 Task: View debuggers extensions.
Action: Mouse moved to (4, 564)
Screenshot: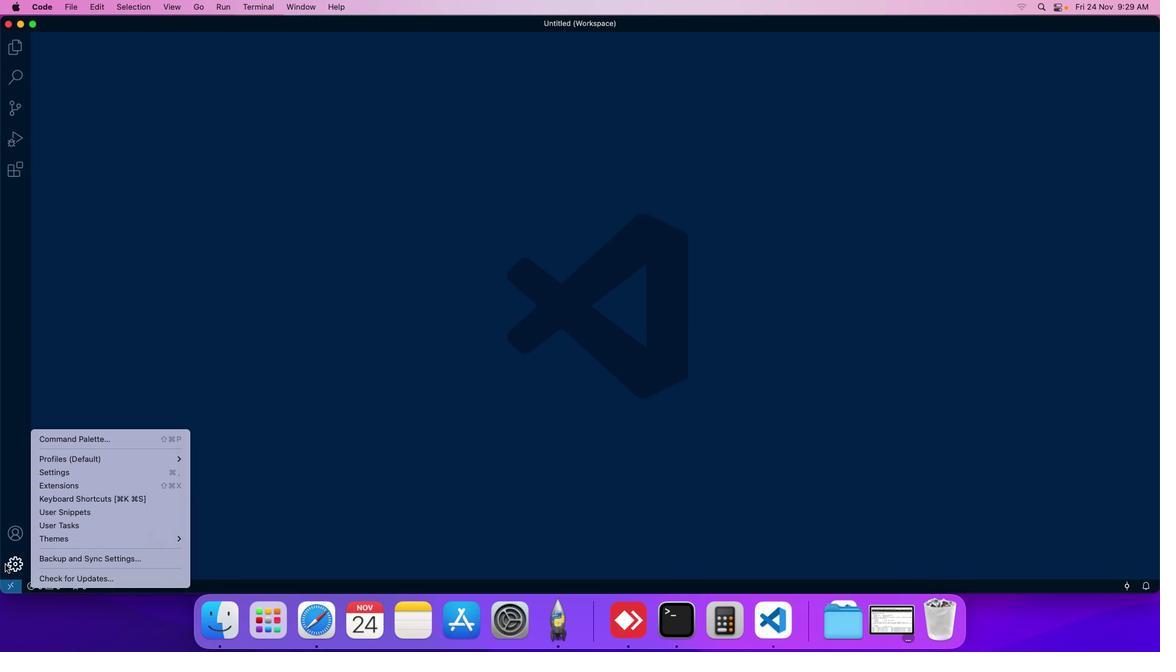 
Action: Mouse pressed left at (4, 564)
Screenshot: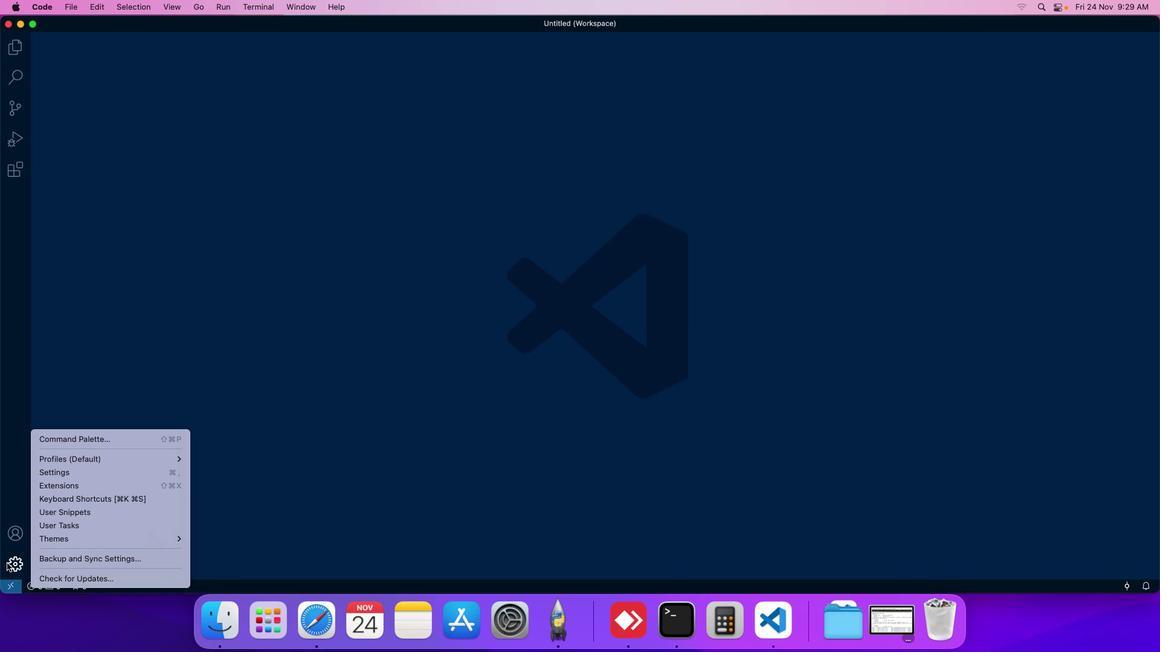 
Action: Mouse moved to (63, 487)
Screenshot: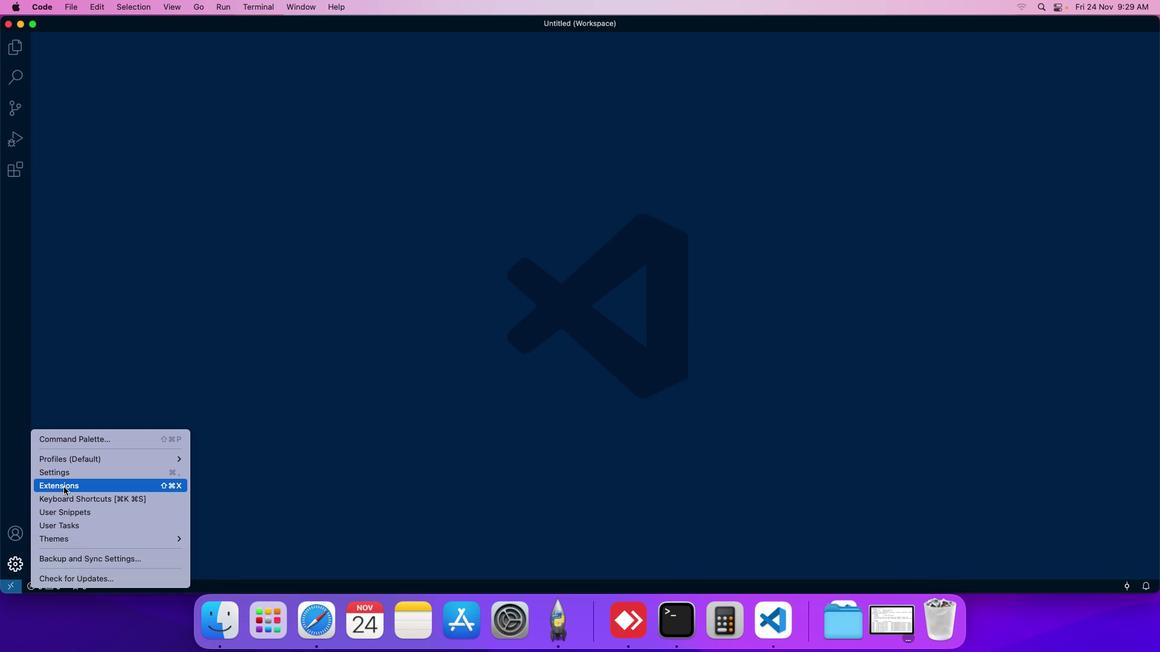 
Action: Mouse pressed left at (63, 487)
Screenshot: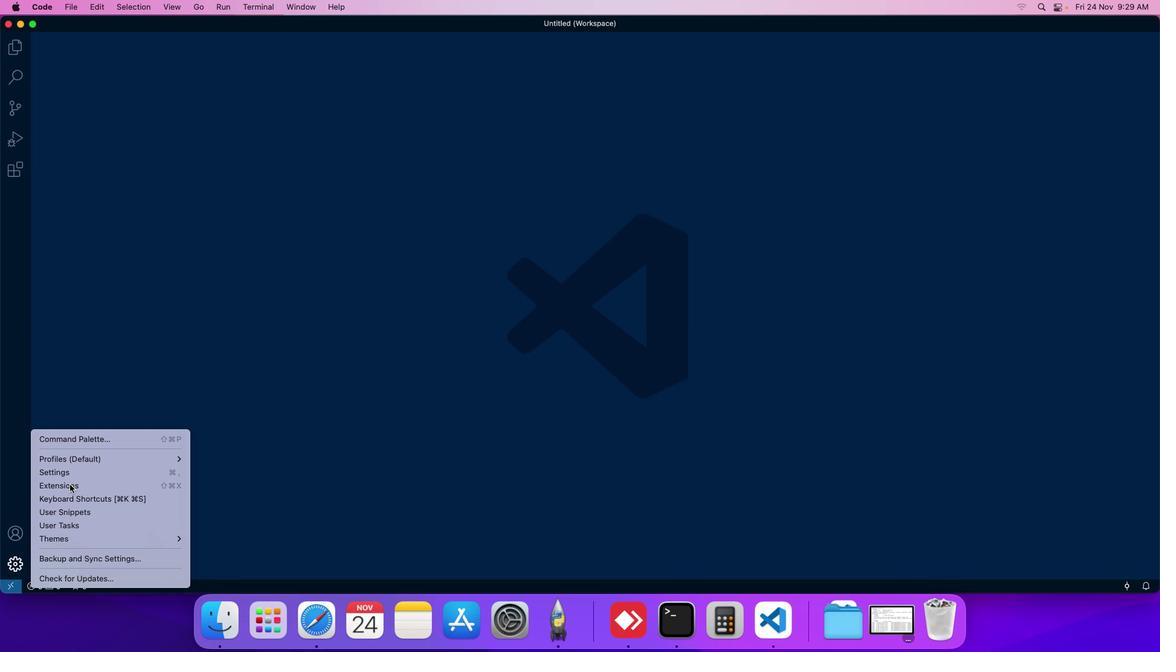 
Action: Mouse moved to (129, 46)
Screenshot: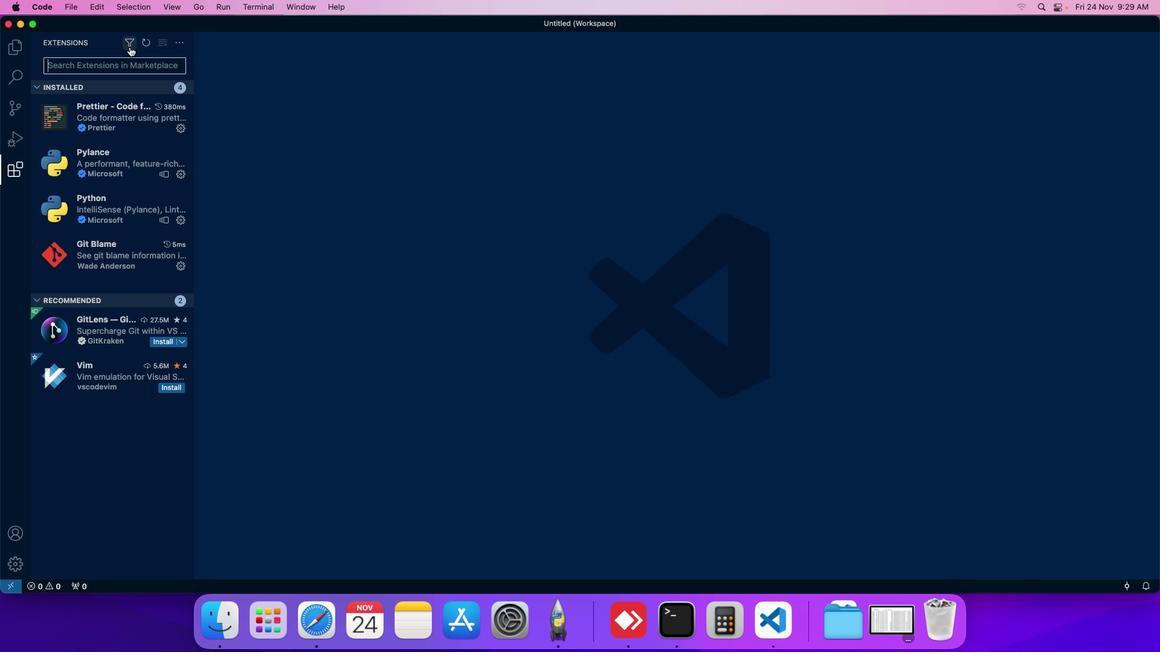 
Action: Mouse pressed left at (129, 46)
Screenshot: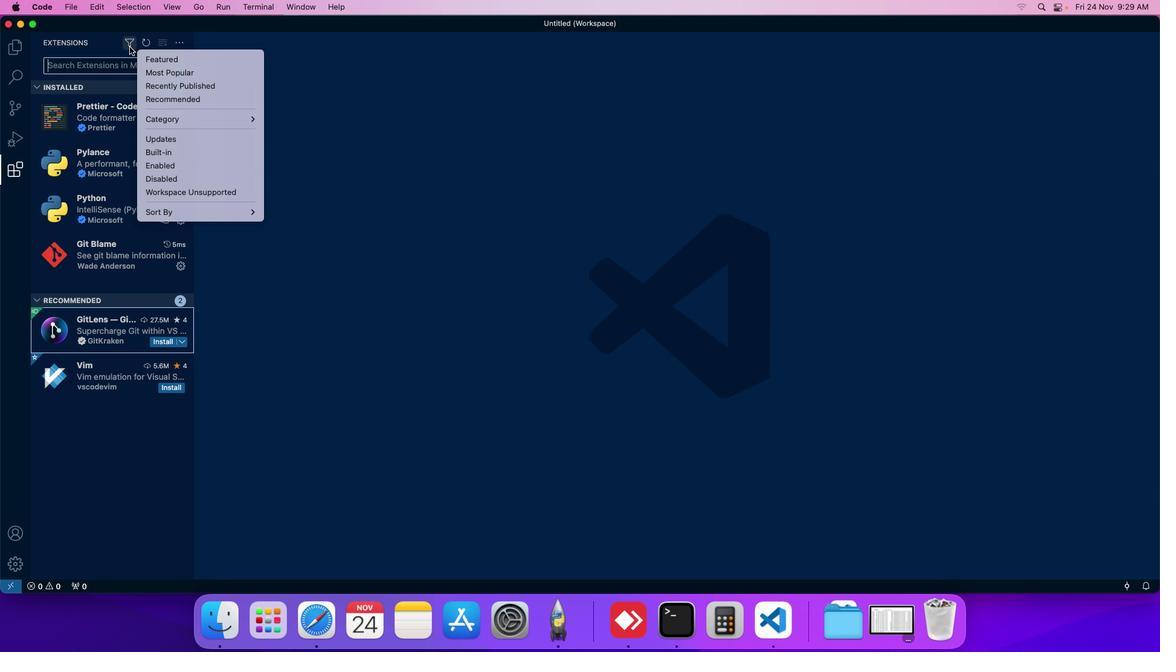 
Action: Mouse moved to (307, 149)
Screenshot: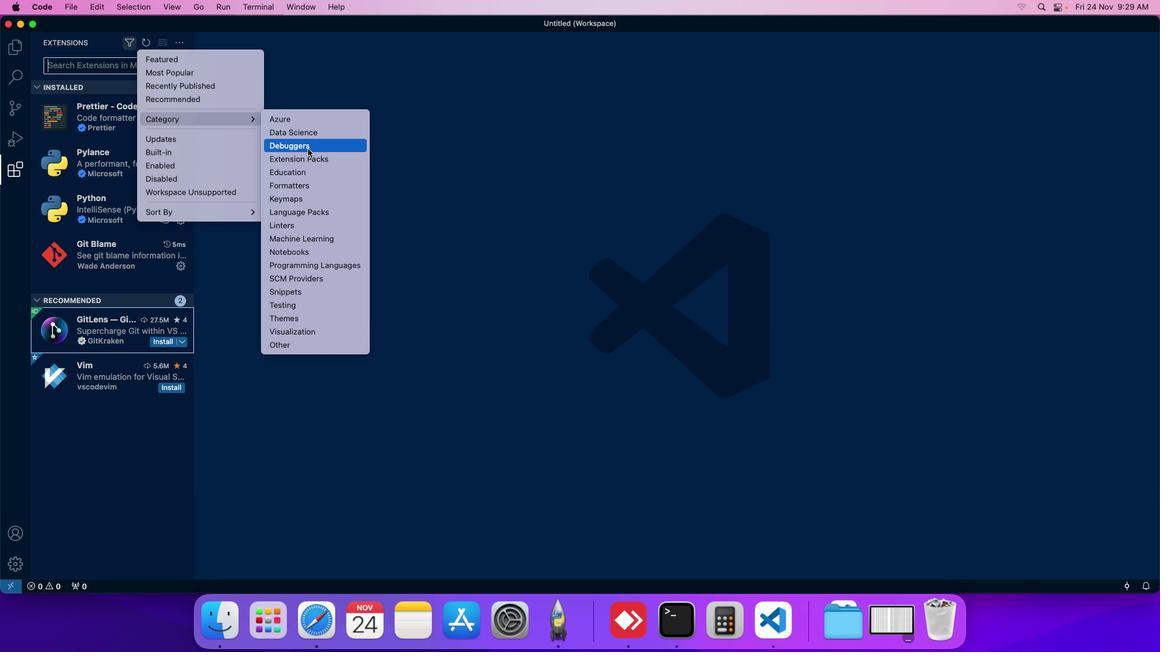 
Action: Mouse pressed left at (307, 149)
Screenshot: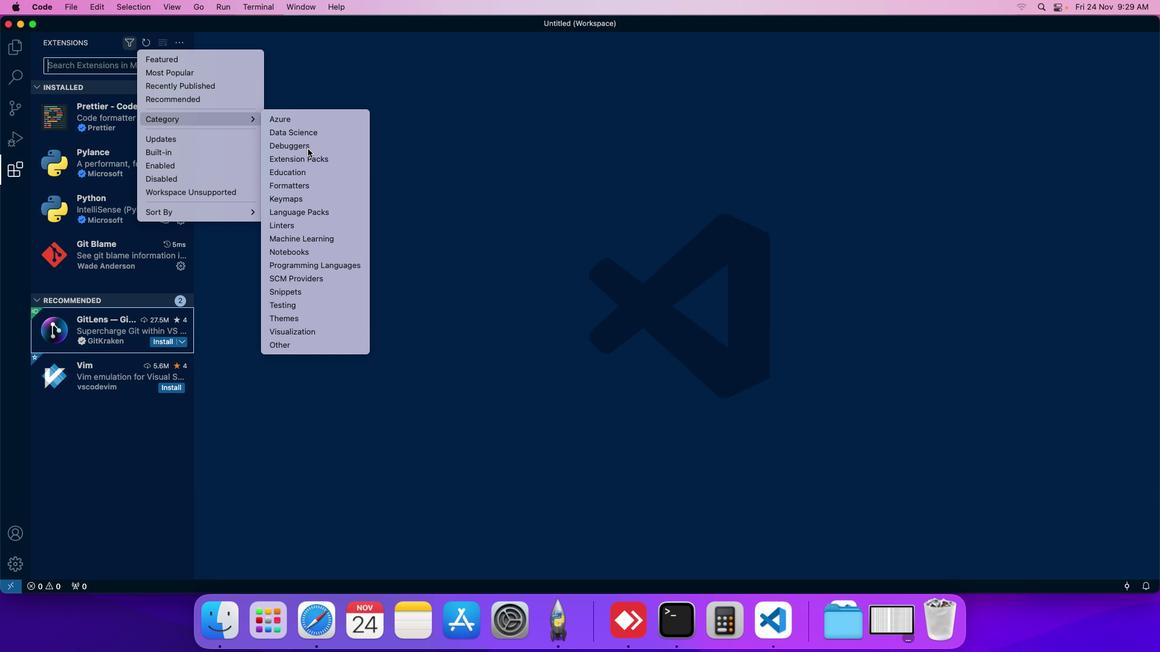 
Action: Mouse moved to (146, 273)
Screenshot: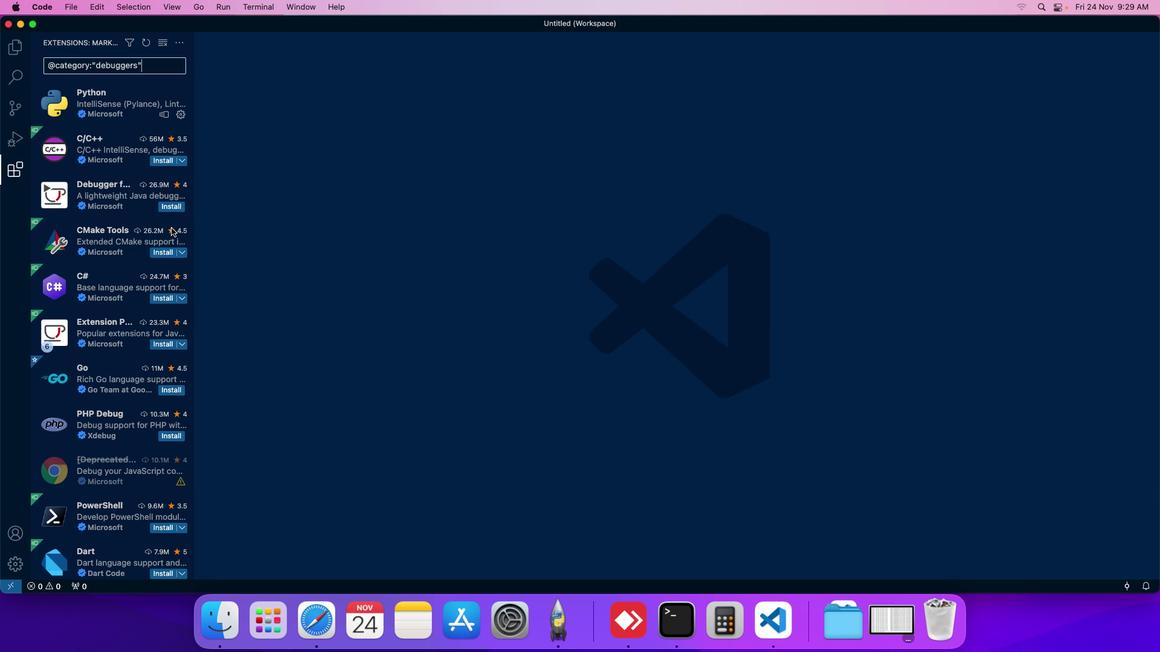 
